 Task: Create a new configuration for field service
Action: Mouse moved to (165, 196)
Screenshot: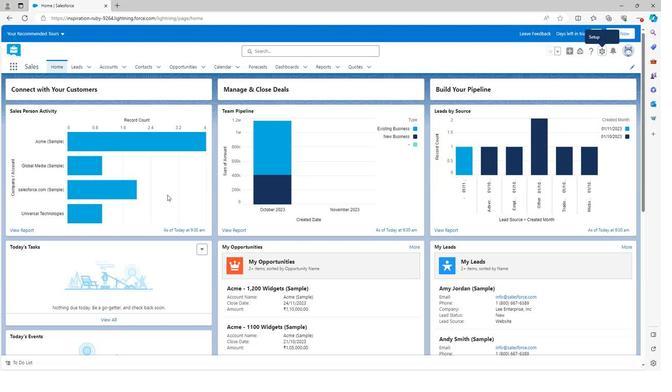 
Action: Mouse scrolled (165, 196) with delta (0, 0)
Screenshot: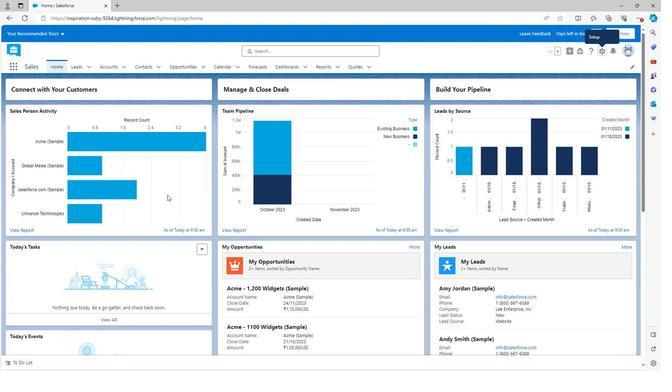 
Action: Mouse scrolled (165, 196) with delta (0, 0)
Screenshot: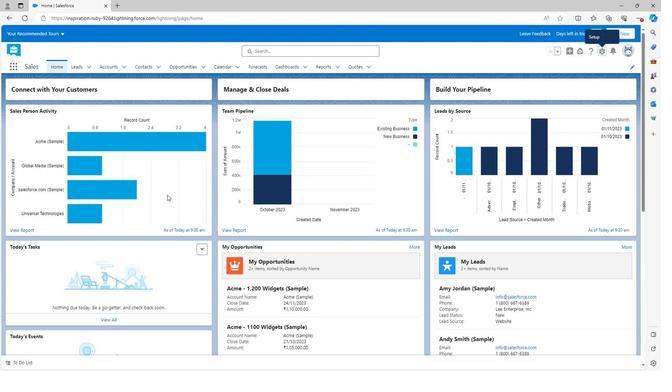 
Action: Mouse scrolled (165, 196) with delta (0, 0)
Screenshot: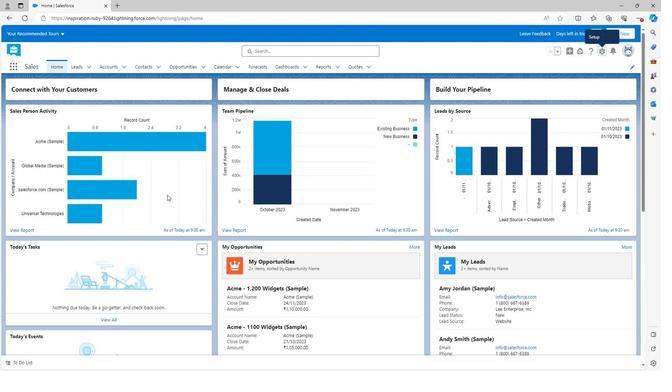 
Action: Mouse scrolled (165, 196) with delta (0, 0)
Screenshot: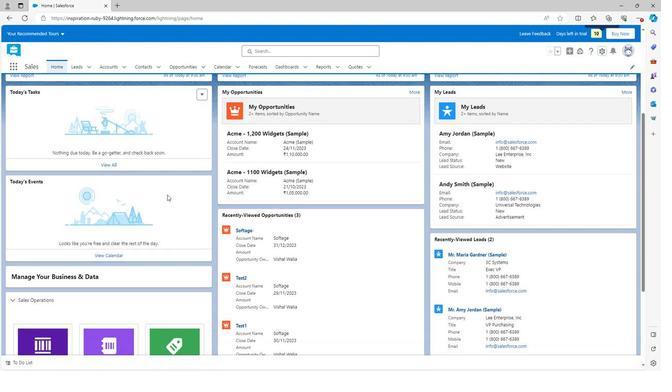 
Action: Mouse scrolled (165, 196) with delta (0, 0)
Screenshot: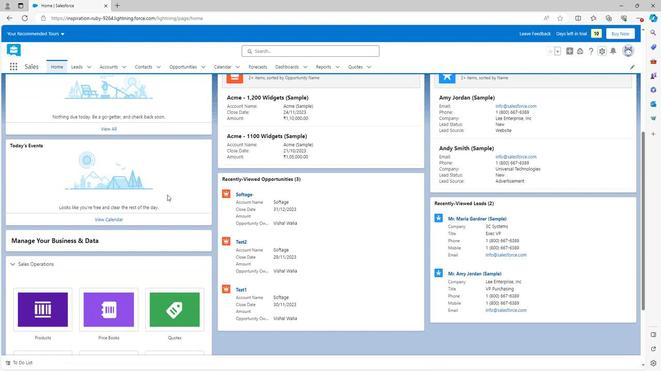 
Action: Mouse scrolled (165, 196) with delta (0, 0)
Screenshot: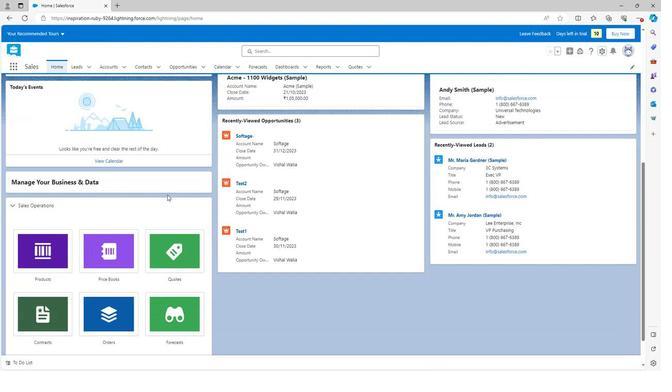 
Action: Mouse scrolled (165, 196) with delta (0, 0)
Screenshot: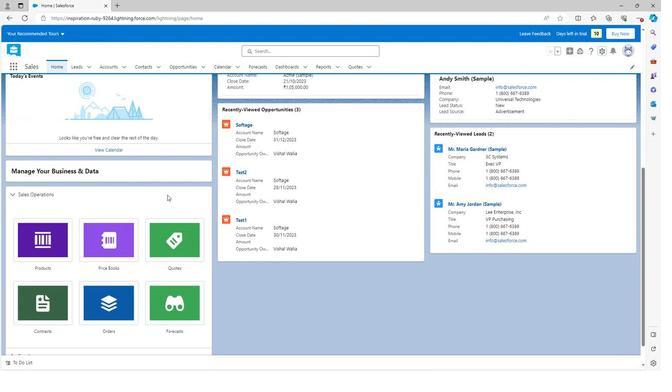 
Action: Mouse scrolled (165, 197) with delta (0, 0)
Screenshot: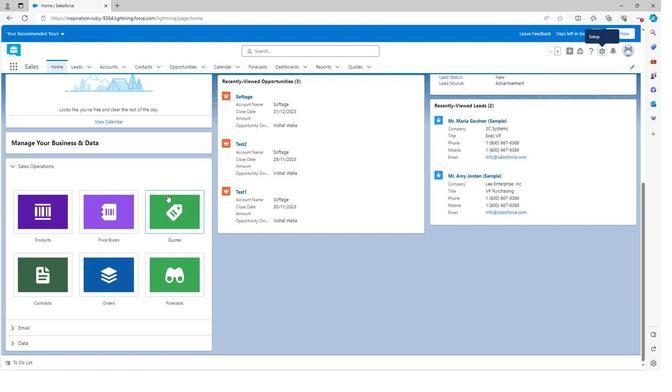 
Action: Mouse scrolled (165, 197) with delta (0, 0)
Screenshot: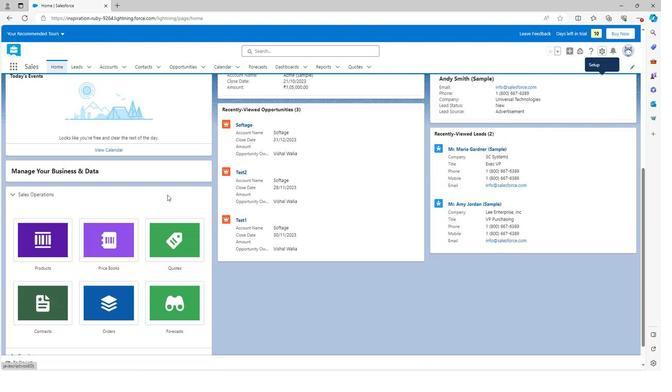 
Action: Mouse scrolled (165, 197) with delta (0, 0)
Screenshot: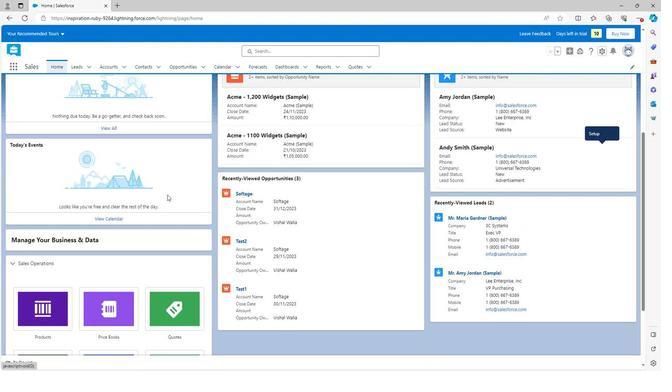 
Action: Mouse scrolled (165, 197) with delta (0, 0)
Screenshot: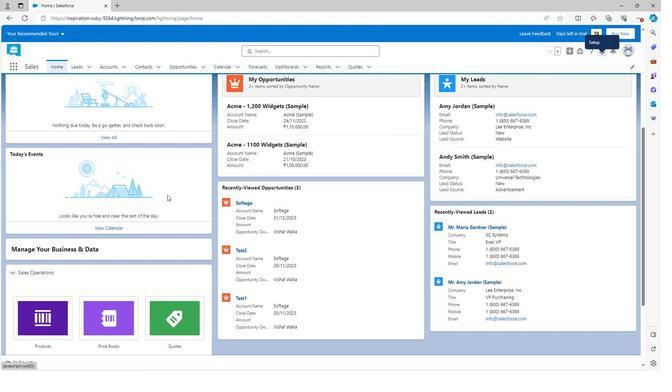 
Action: Mouse scrolled (165, 197) with delta (0, 0)
Screenshot: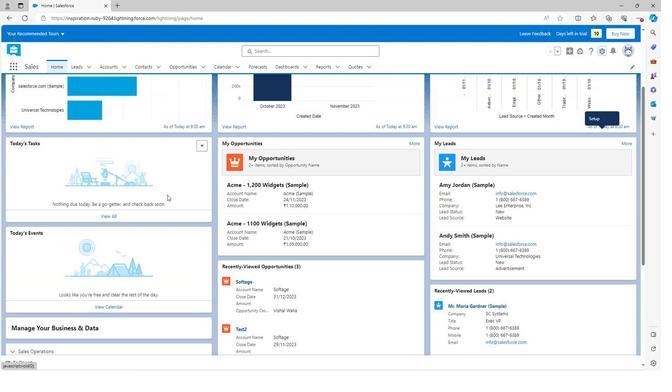 
Action: Mouse scrolled (165, 197) with delta (0, 0)
Screenshot: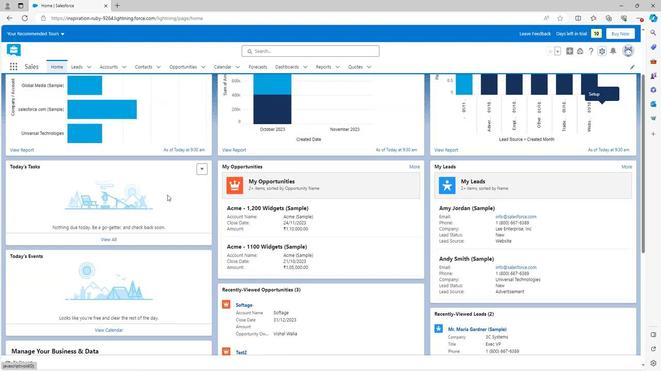 
Action: Mouse scrolled (165, 197) with delta (0, 0)
Screenshot: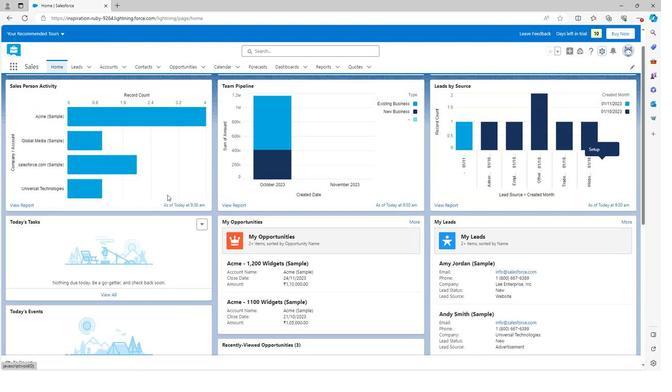 
Action: Mouse moved to (594, 65)
Screenshot: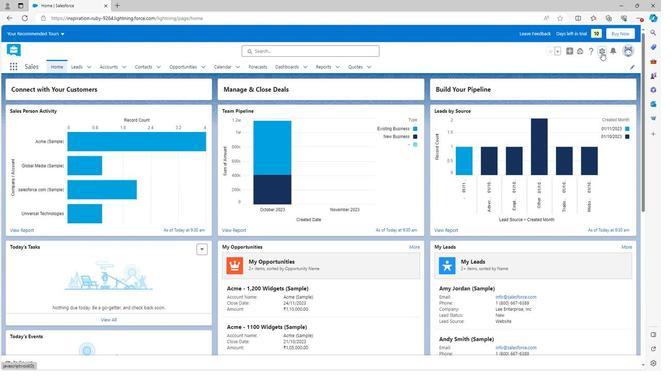 
Action: Mouse pressed left at (594, 65)
Screenshot: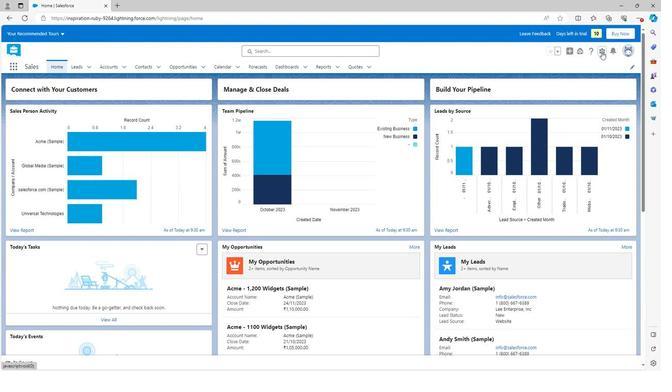 
Action: Mouse moved to (569, 84)
Screenshot: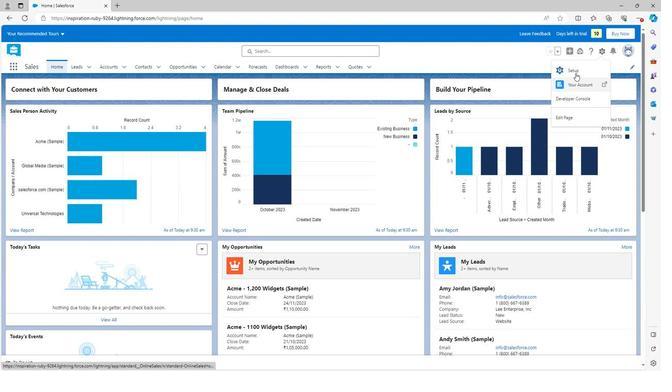 
Action: Mouse pressed left at (569, 84)
Screenshot: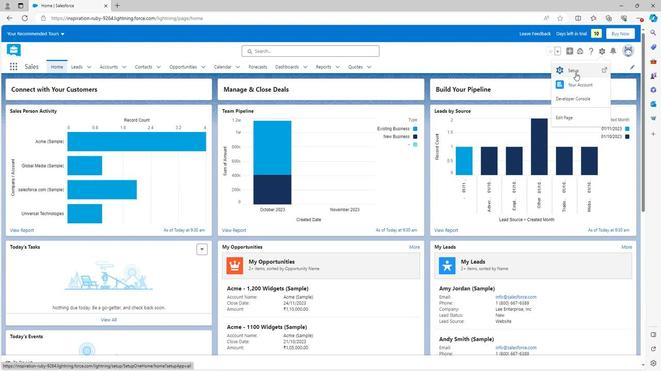 
Action: Mouse moved to (13, 237)
Screenshot: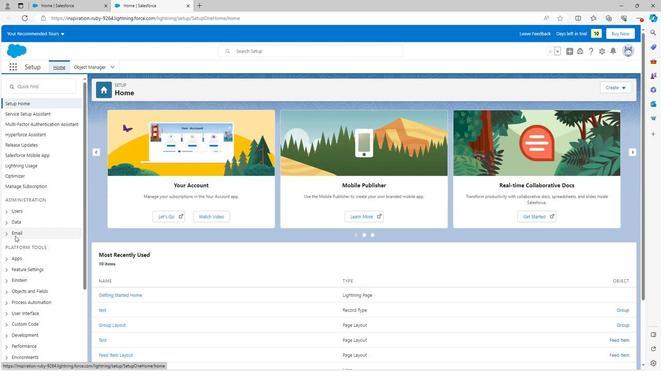 
Action: Mouse scrolled (13, 236) with delta (0, 0)
Screenshot: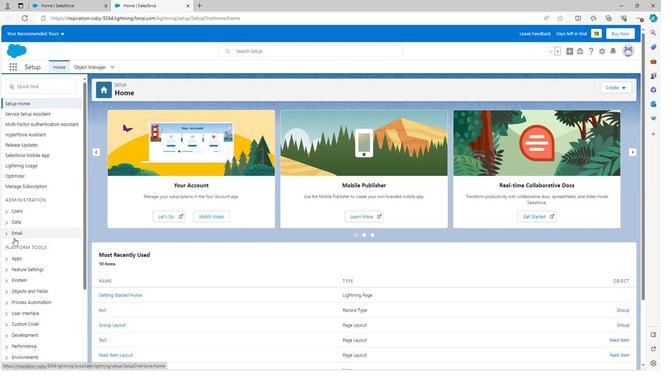 
Action: Mouse scrolled (13, 236) with delta (0, 0)
Screenshot: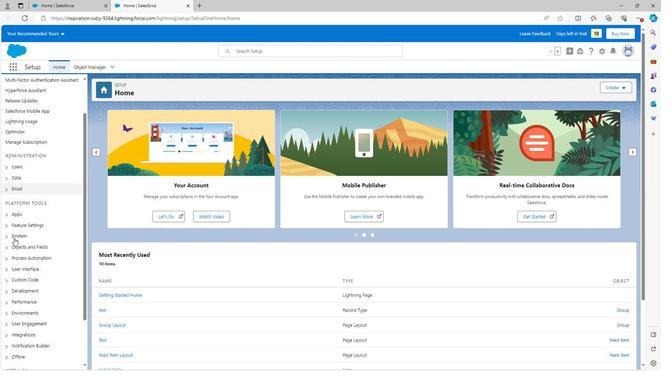 
Action: Mouse moved to (6, 183)
Screenshot: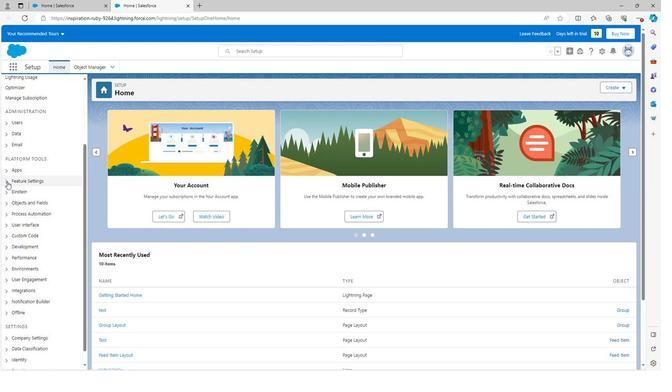 
Action: Mouse pressed left at (6, 183)
Screenshot: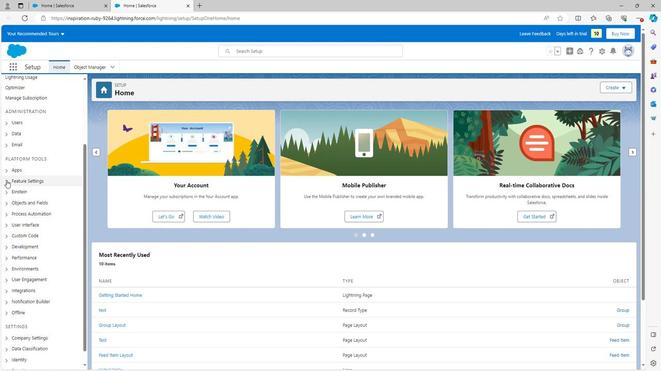 
Action: Mouse moved to (13, 219)
Screenshot: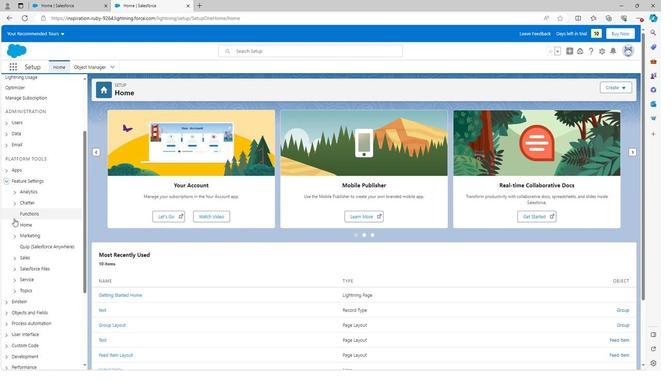 
Action: Mouse scrolled (13, 219) with delta (0, 0)
Screenshot: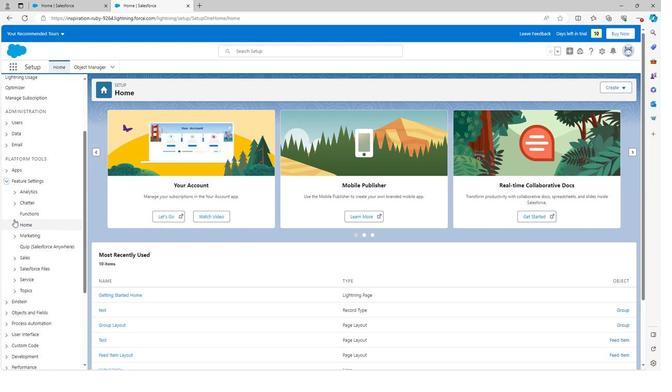 
Action: Mouse moved to (13, 234)
Screenshot: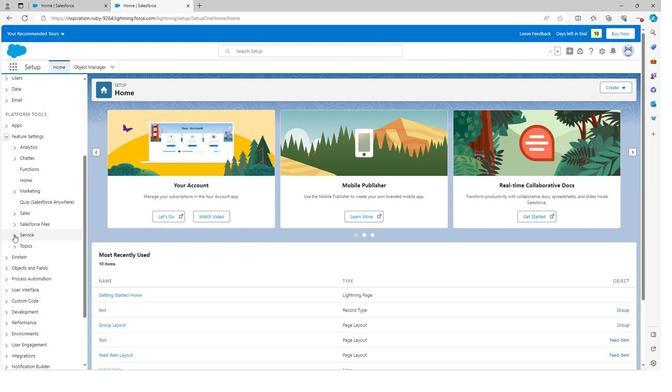 
Action: Mouse pressed left at (13, 234)
Screenshot: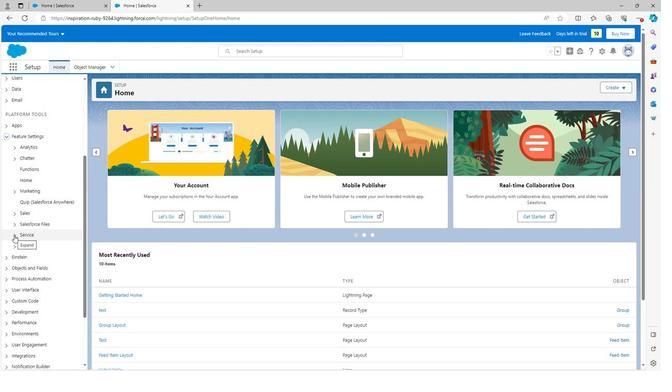 
Action: Mouse moved to (24, 256)
Screenshot: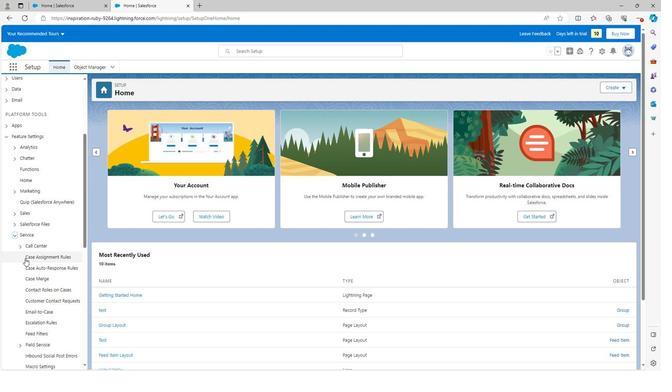 
Action: Mouse scrolled (24, 256) with delta (0, 0)
Screenshot: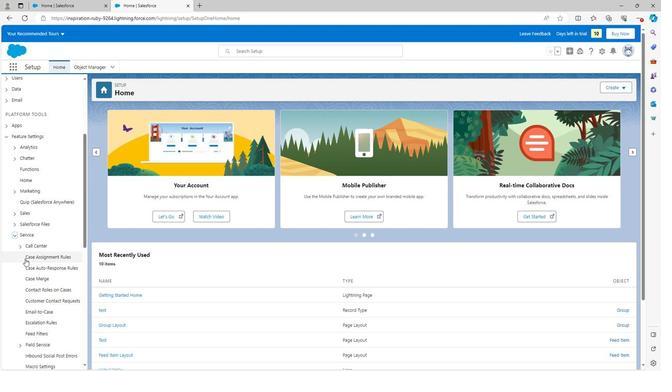 
Action: Mouse moved to (24, 256)
Screenshot: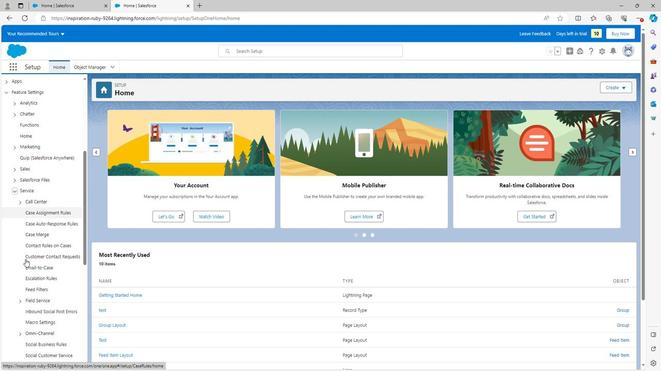 
Action: Mouse scrolled (24, 256) with delta (0, 0)
Screenshot: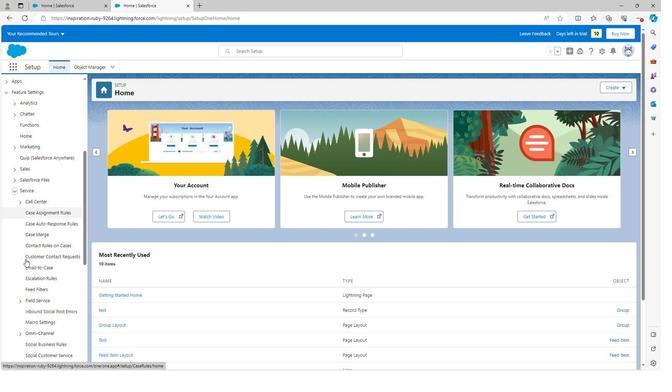 
Action: Mouse moved to (25, 257)
Screenshot: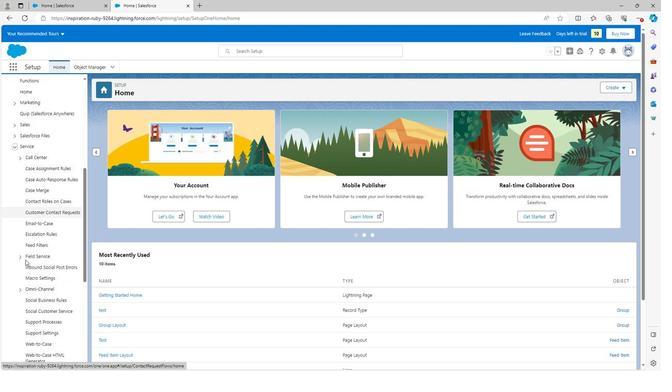 
Action: Mouse scrolled (25, 257) with delta (0, 0)
Screenshot: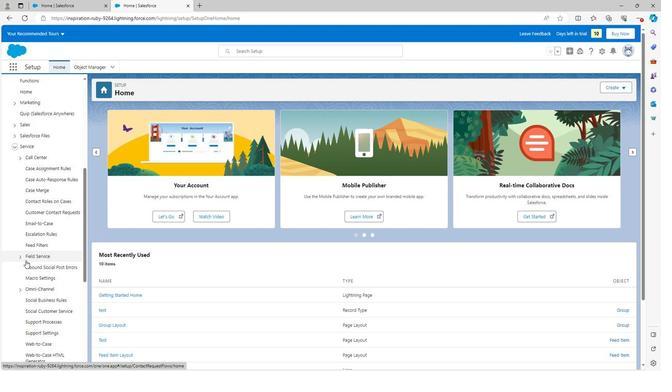 
Action: Mouse moved to (19, 213)
Screenshot: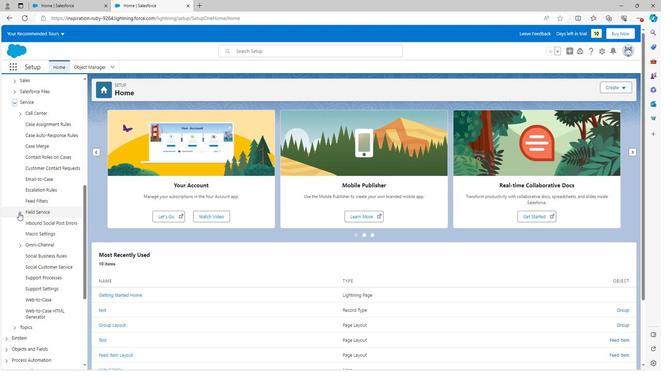 
Action: Mouse pressed left at (19, 213)
Screenshot: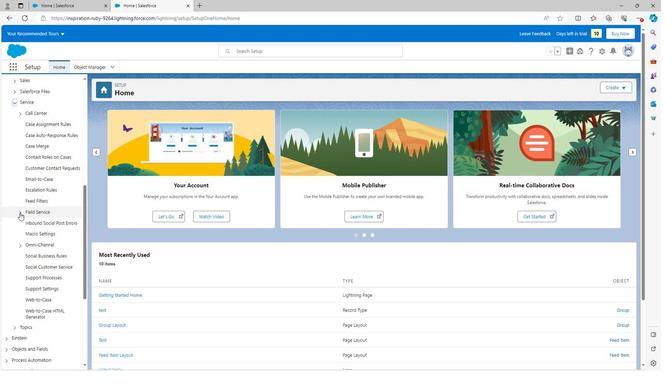 
Action: Mouse moved to (23, 223)
Screenshot: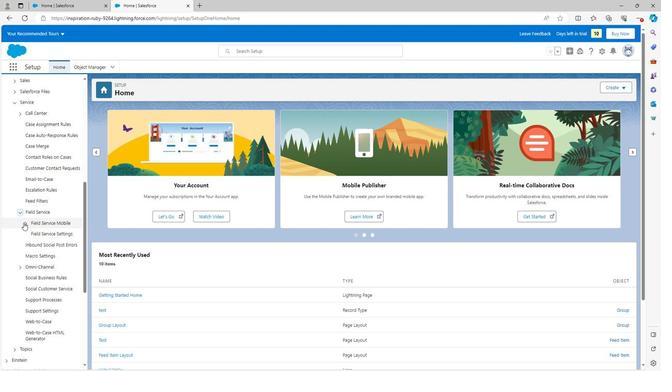 
Action: Mouse pressed left at (23, 223)
Screenshot: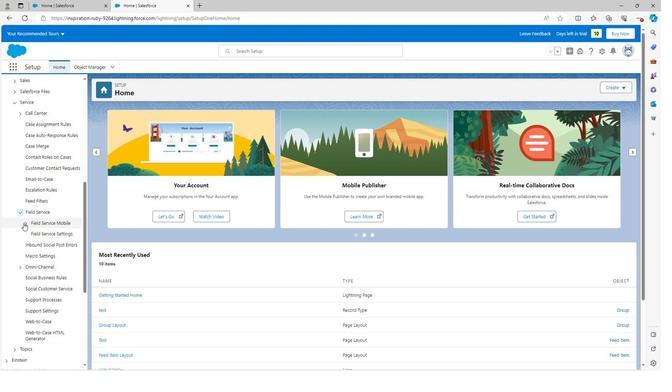 
Action: Mouse moved to (50, 236)
Screenshot: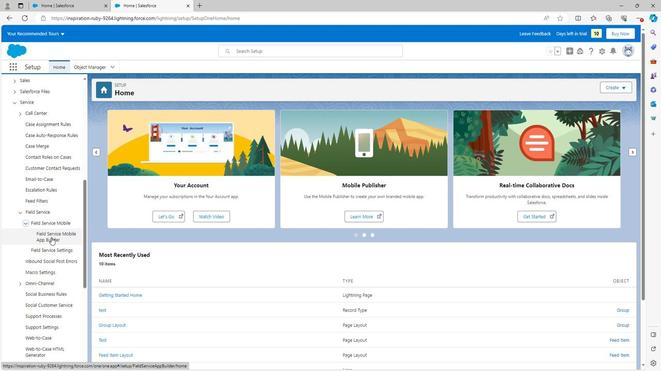 
Action: Mouse pressed left at (50, 236)
Screenshot: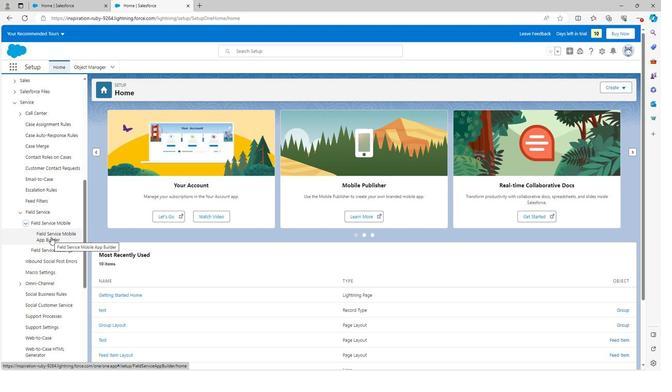 
Action: Mouse moved to (353, 291)
Screenshot: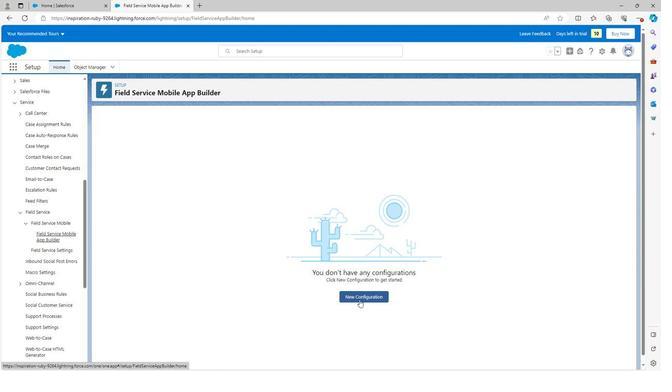 
Action: Mouse pressed left at (353, 291)
Screenshot: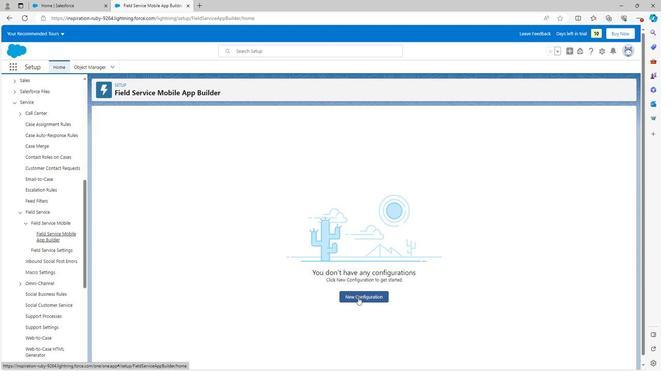 
Action: Mouse moved to (318, 189)
Screenshot: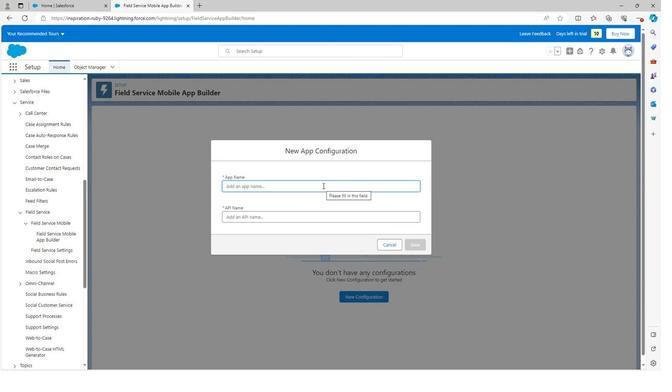 
Action: Mouse pressed left at (318, 189)
Screenshot: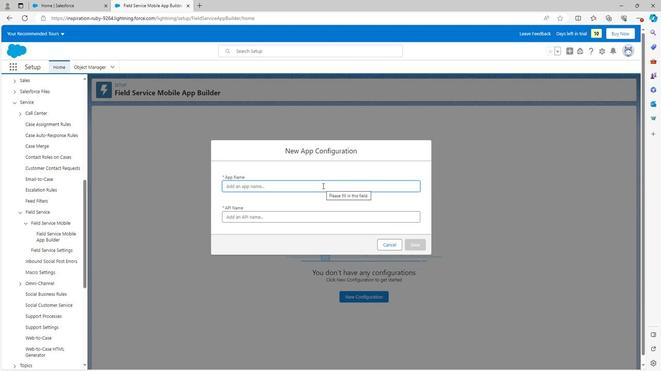 
Action: Key pressed <Key.shift>
Screenshot: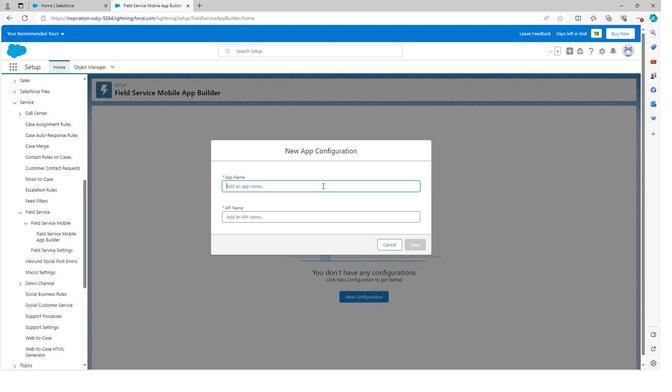 
Action: Mouse moved to (315, 191)
Screenshot: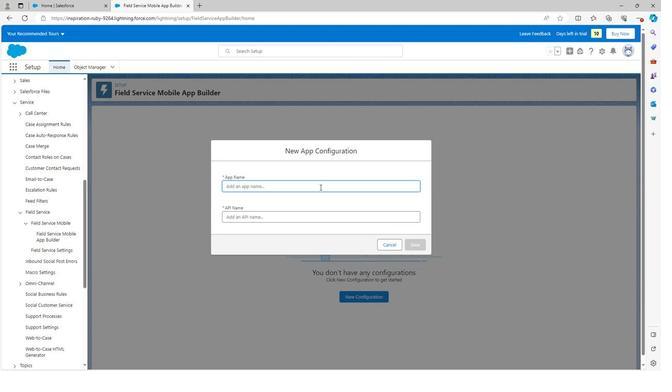 
Action: Key pressed T
Screenshot: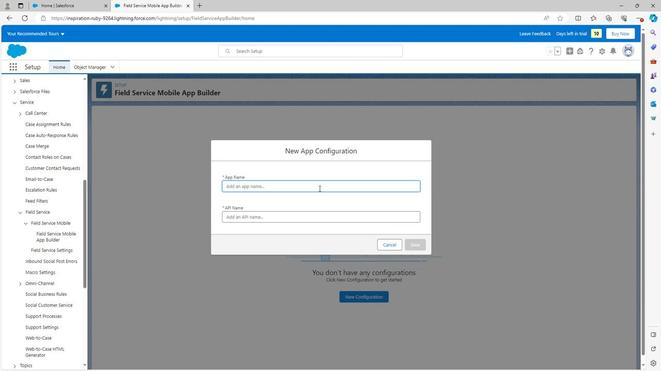
Action: Mouse moved to (315, 191)
Screenshot: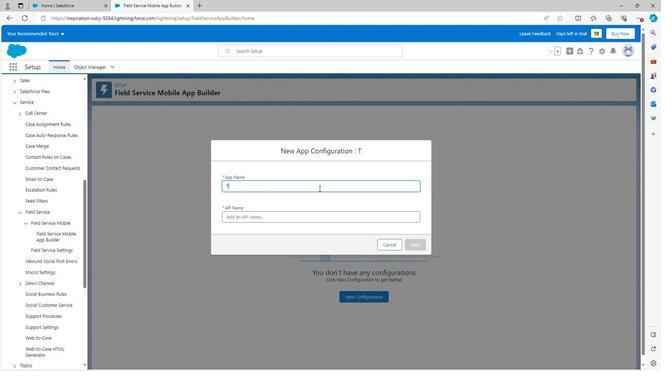 
Action: Key pressed est
Screenshot: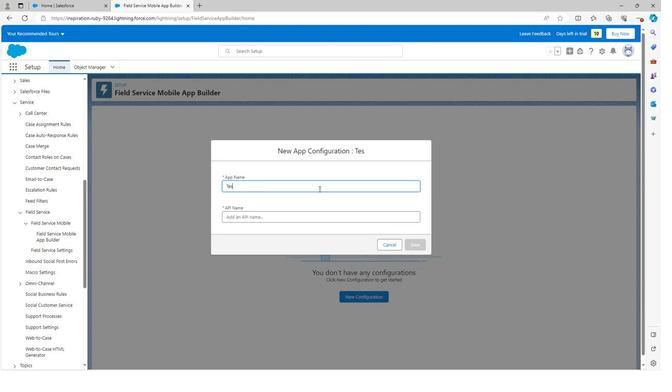 
Action: Mouse moved to (284, 202)
Screenshot: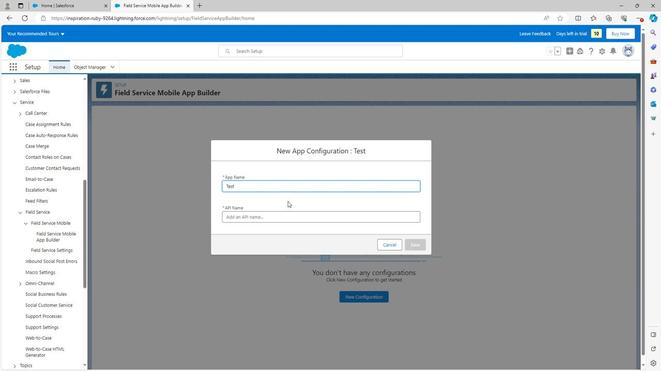 
Action: Mouse pressed left at (284, 202)
Screenshot: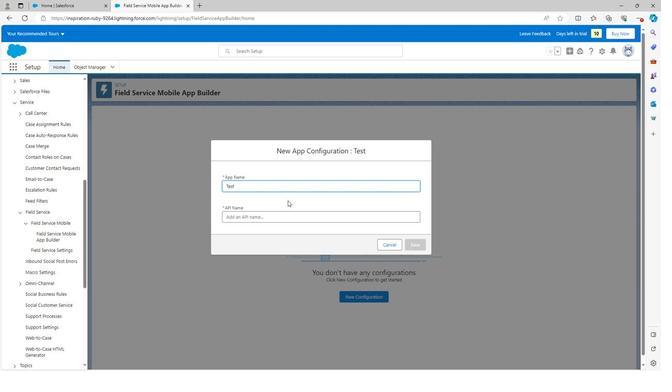 
Action: Mouse moved to (405, 239)
Screenshot: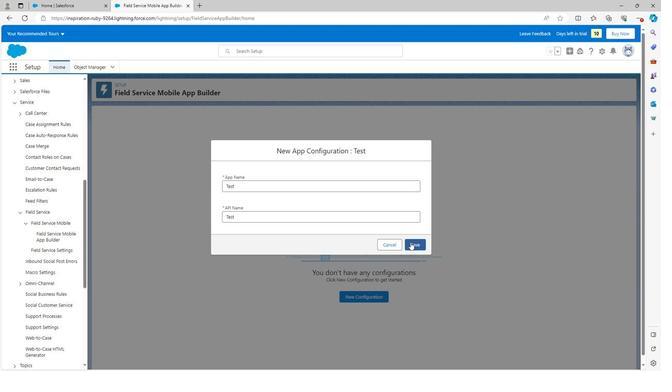 
Action: Mouse pressed left at (405, 239)
Screenshot: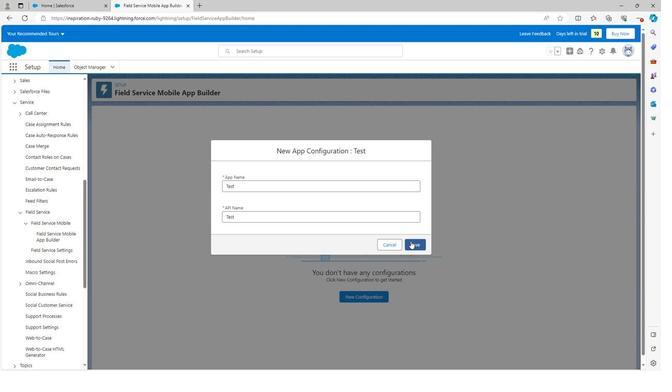 
Action: Mouse moved to (421, 204)
Screenshot: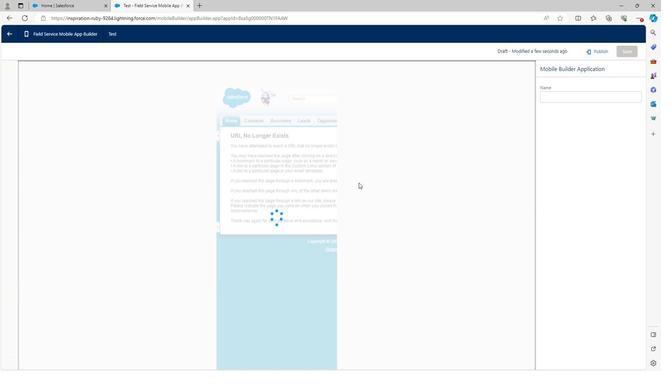 
